 Task: Open the Outlook backup data file located on the Desktop.
Action: Mouse moved to (43, 23)
Screenshot: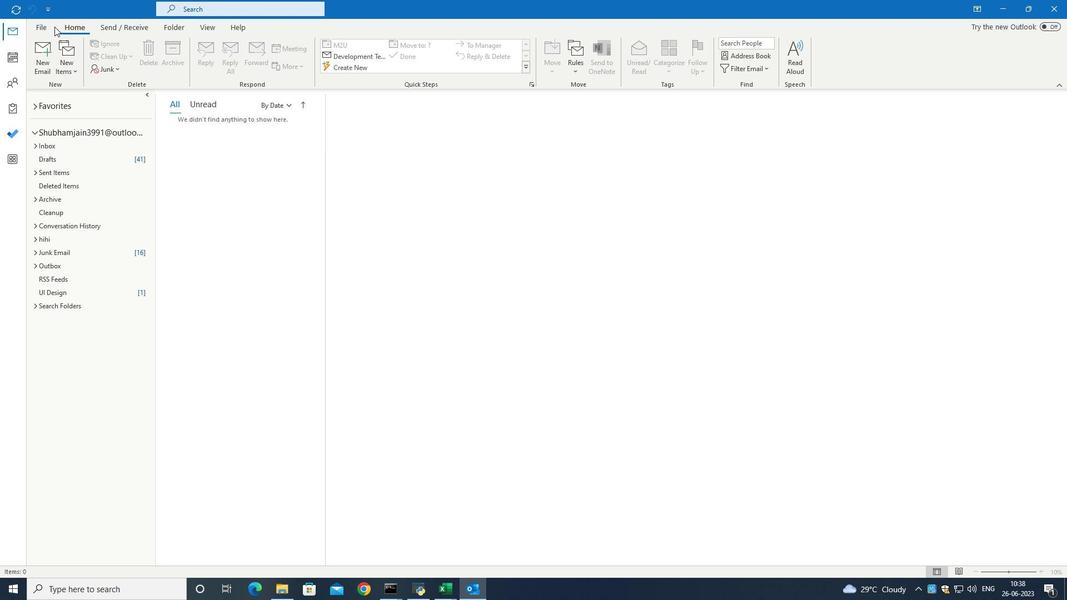 
Action: Mouse pressed left at (43, 23)
Screenshot: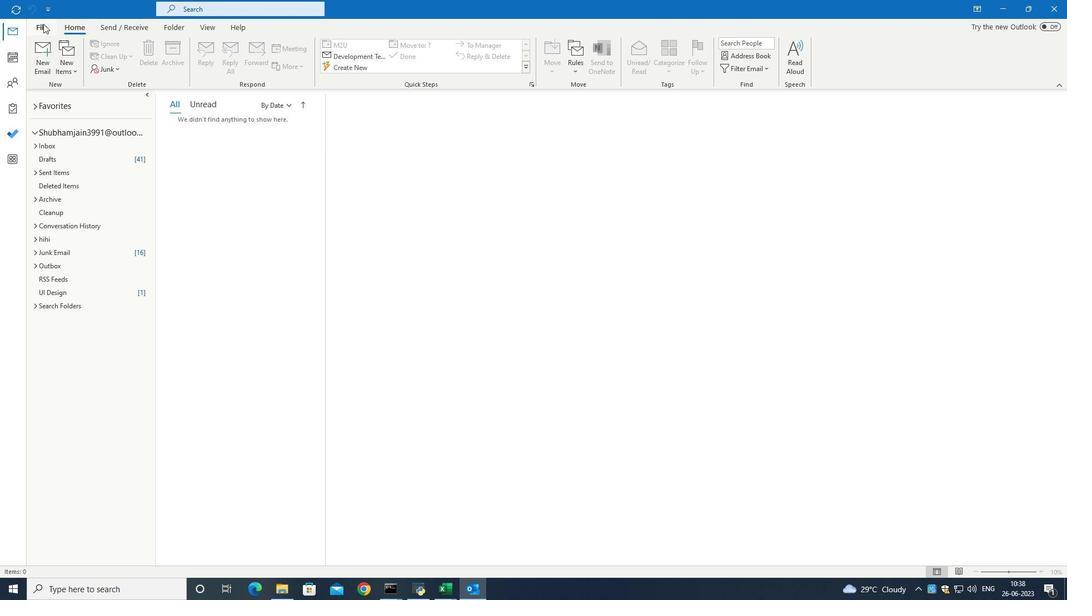 
Action: Mouse moved to (51, 78)
Screenshot: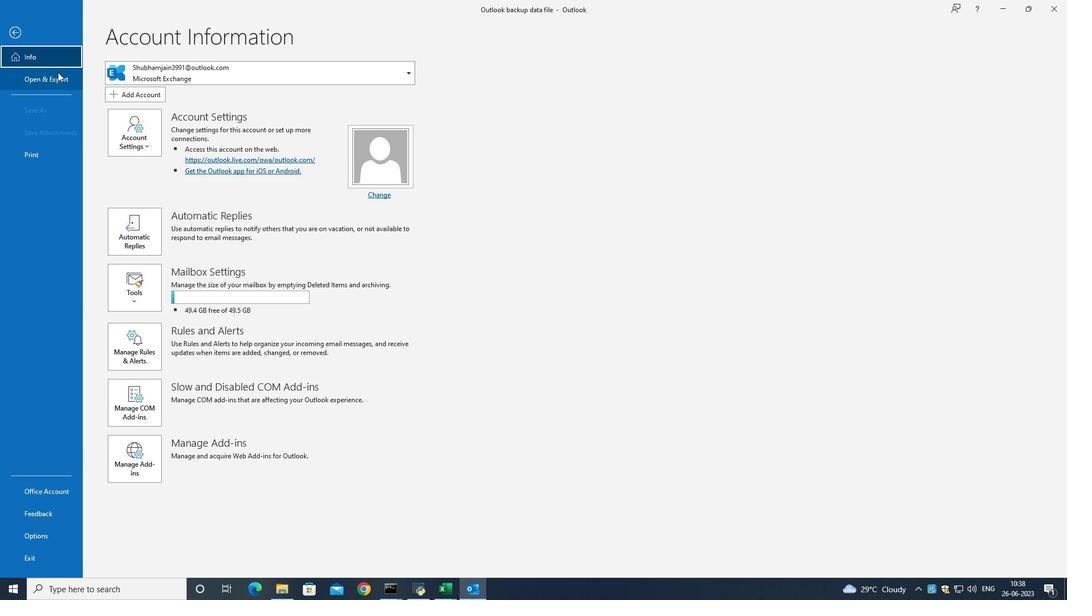 
Action: Mouse pressed left at (51, 78)
Screenshot: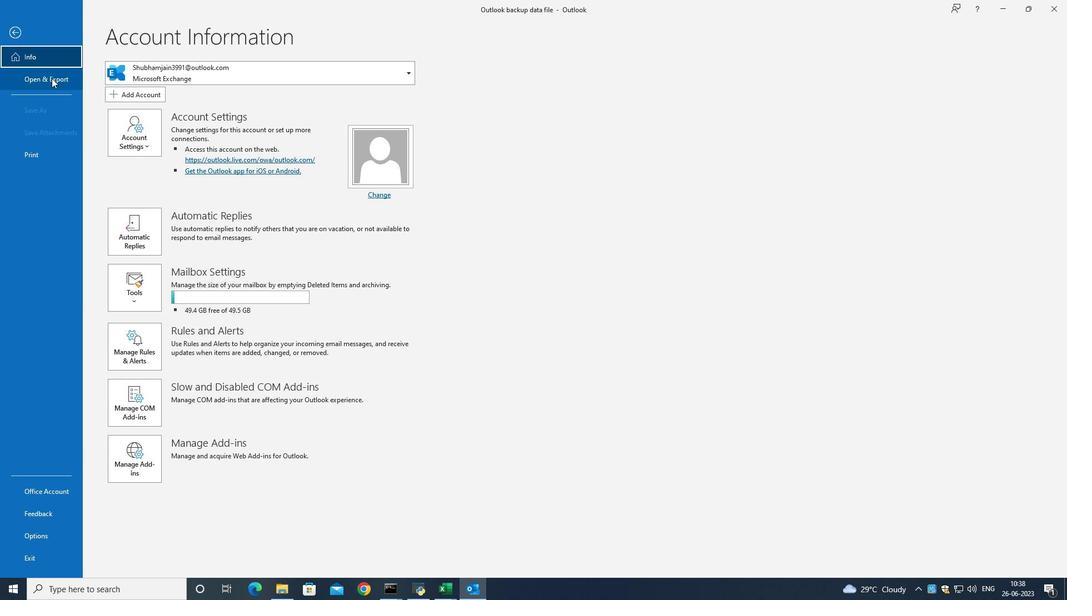 
Action: Mouse moved to (141, 130)
Screenshot: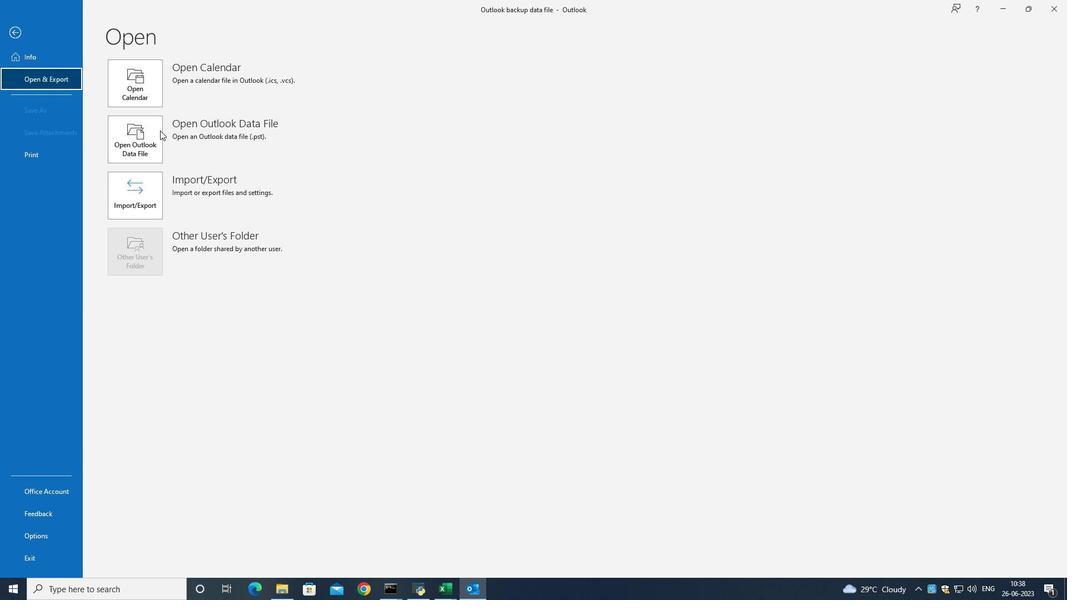 
Action: Mouse pressed left at (141, 130)
Screenshot: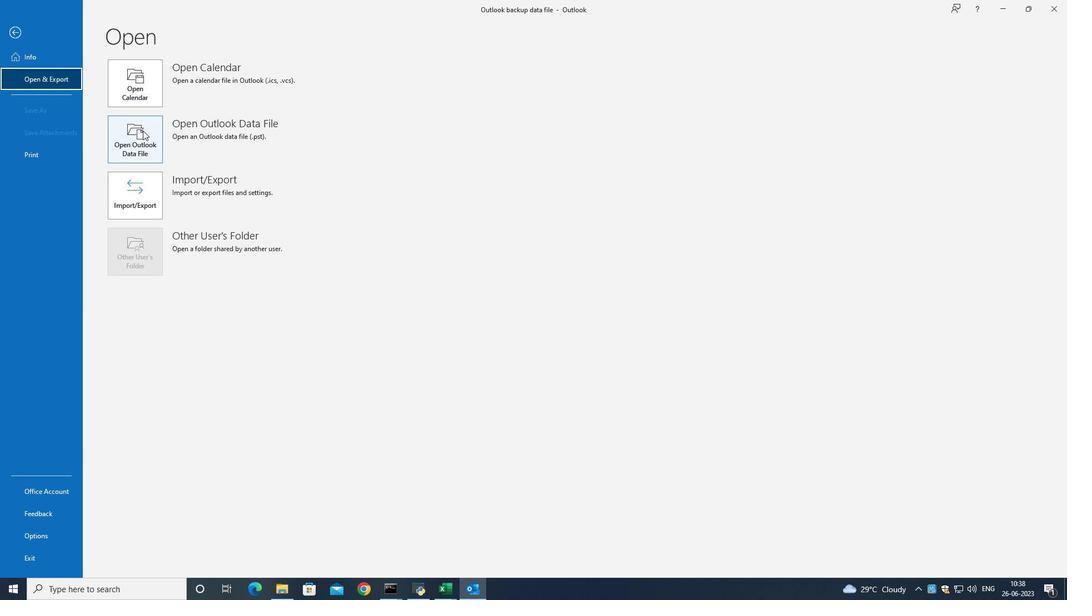 
Action: Mouse moved to (48, 118)
Screenshot: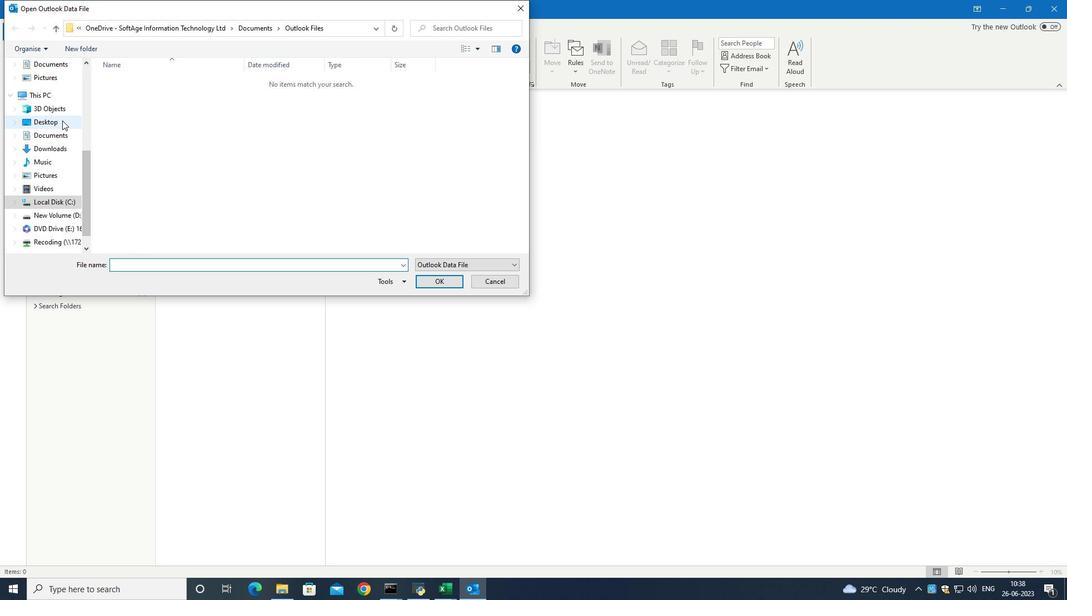 
Action: Mouse pressed left at (48, 118)
Screenshot: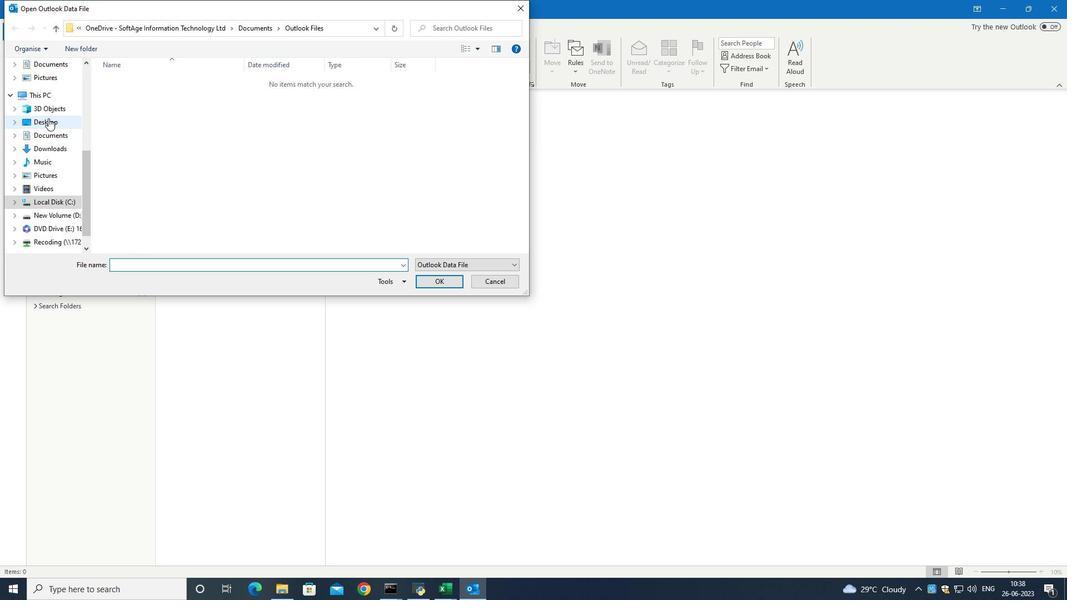 
Action: Mouse moved to (214, 80)
Screenshot: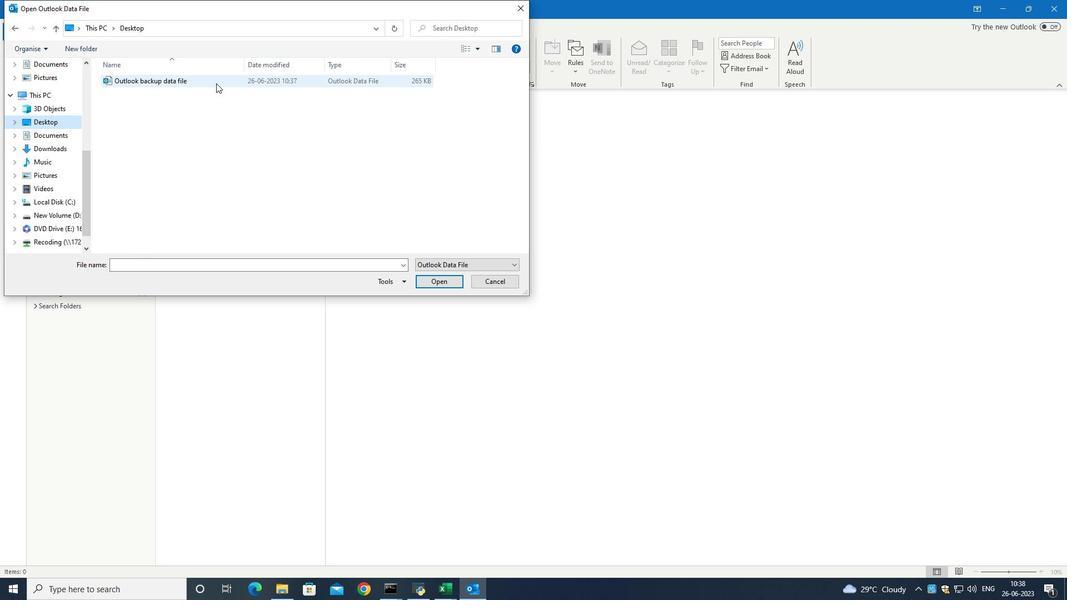 
Action: Mouse pressed left at (214, 80)
Screenshot: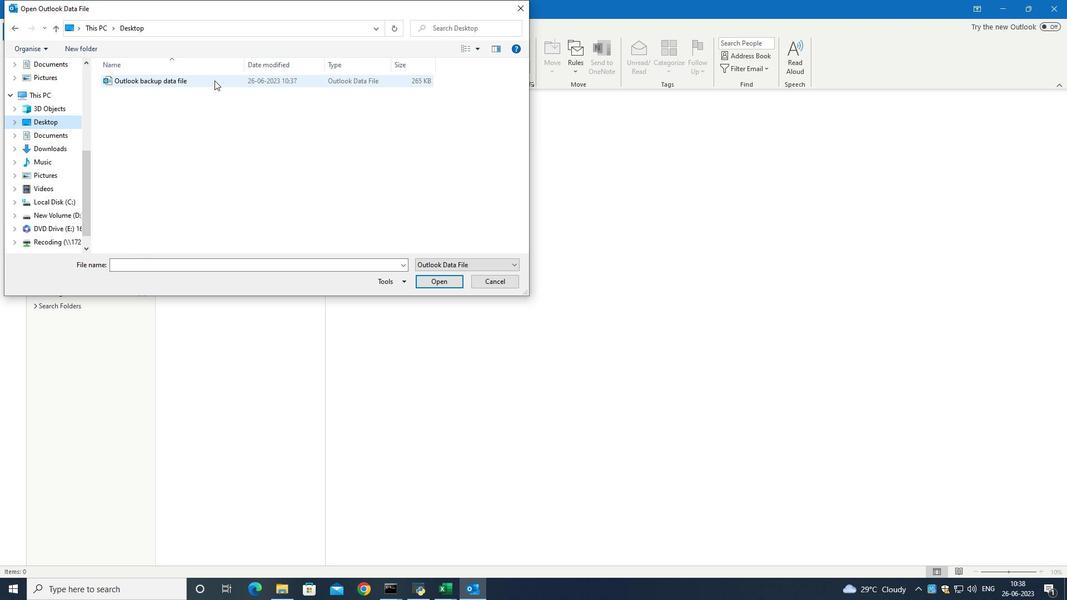 
Action: Mouse moved to (425, 279)
Screenshot: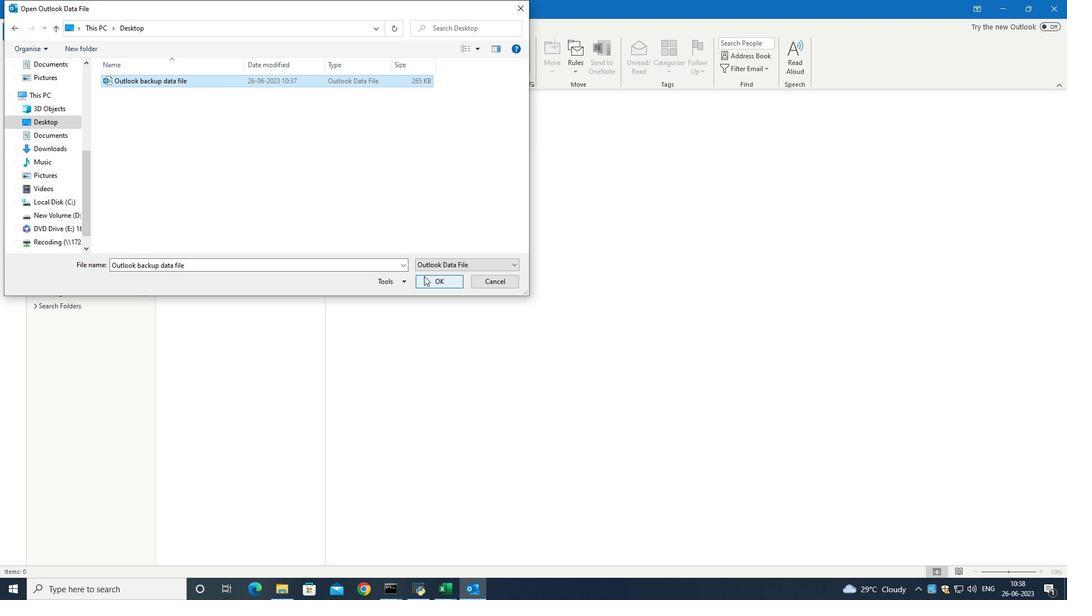 
Action: Mouse pressed left at (425, 279)
Screenshot: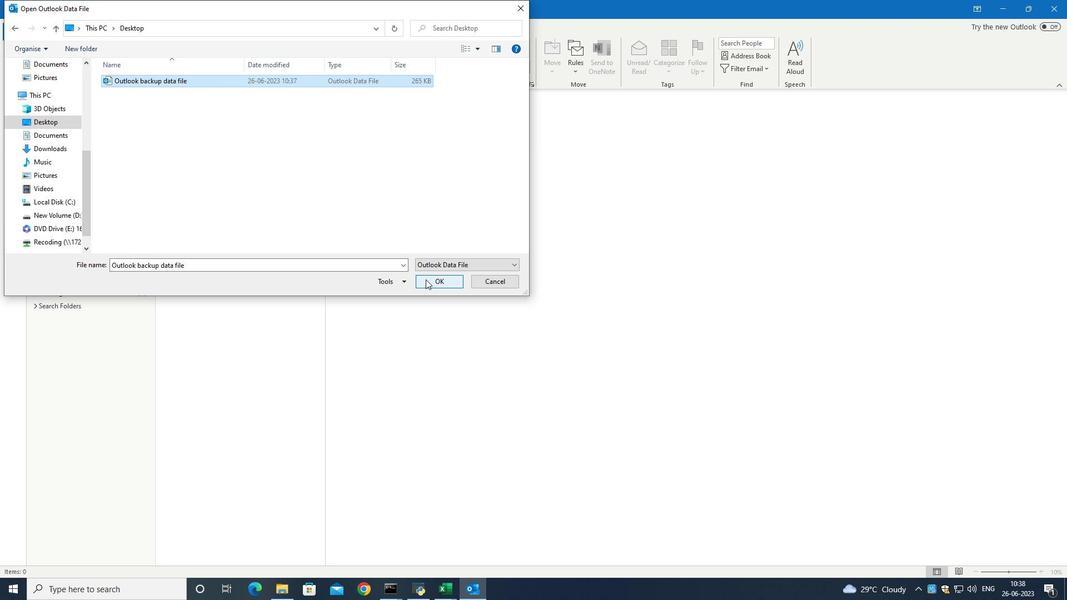 
